 Task: Add Sprouts Organic French Roast Eco Coffee Pods to the cart.
Action: Mouse pressed left at (23, 132)
Screenshot: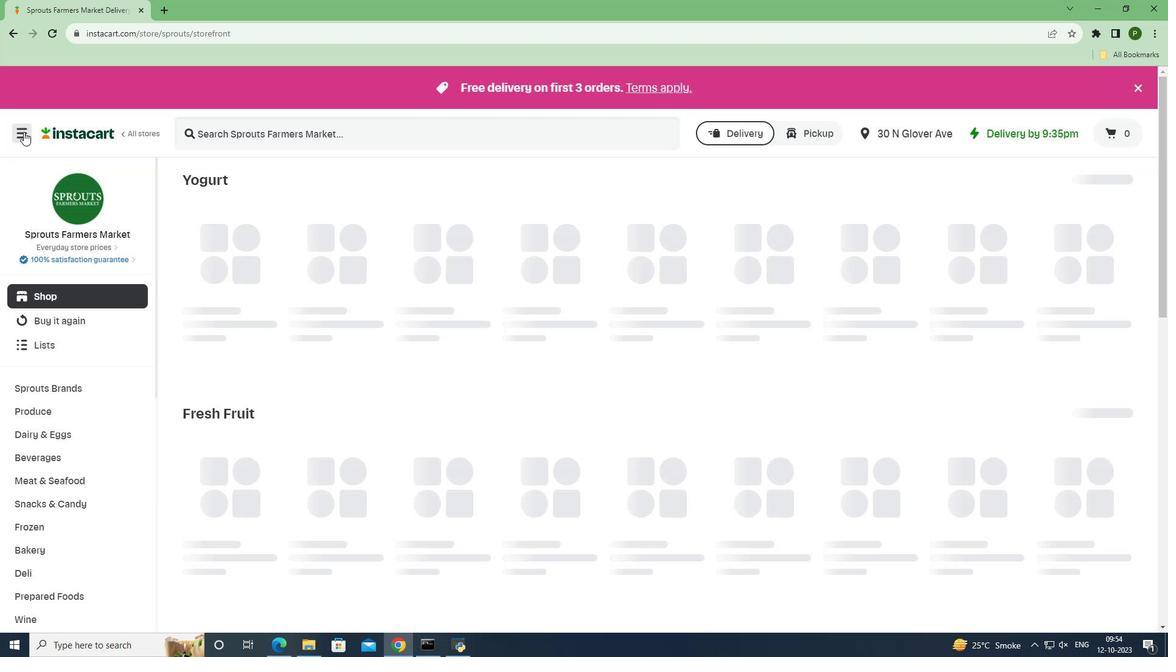 
Action: Mouse moved to (56, 317)
Screenshot: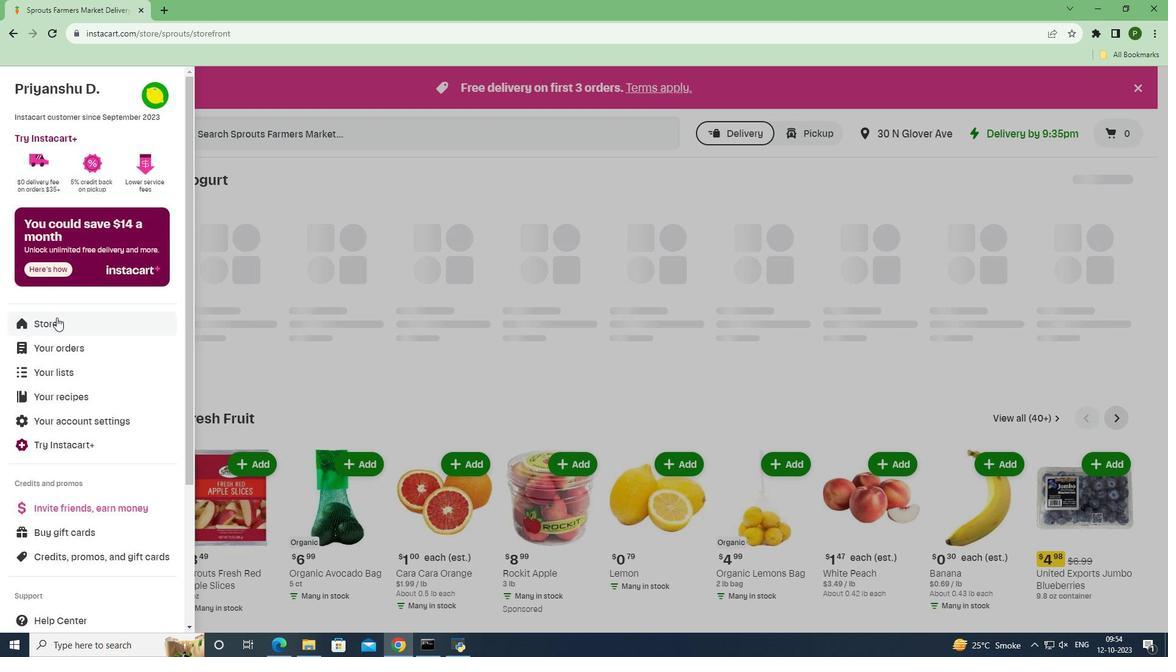 
Action: Mouse pressed left at (56, 317)
Screenshot: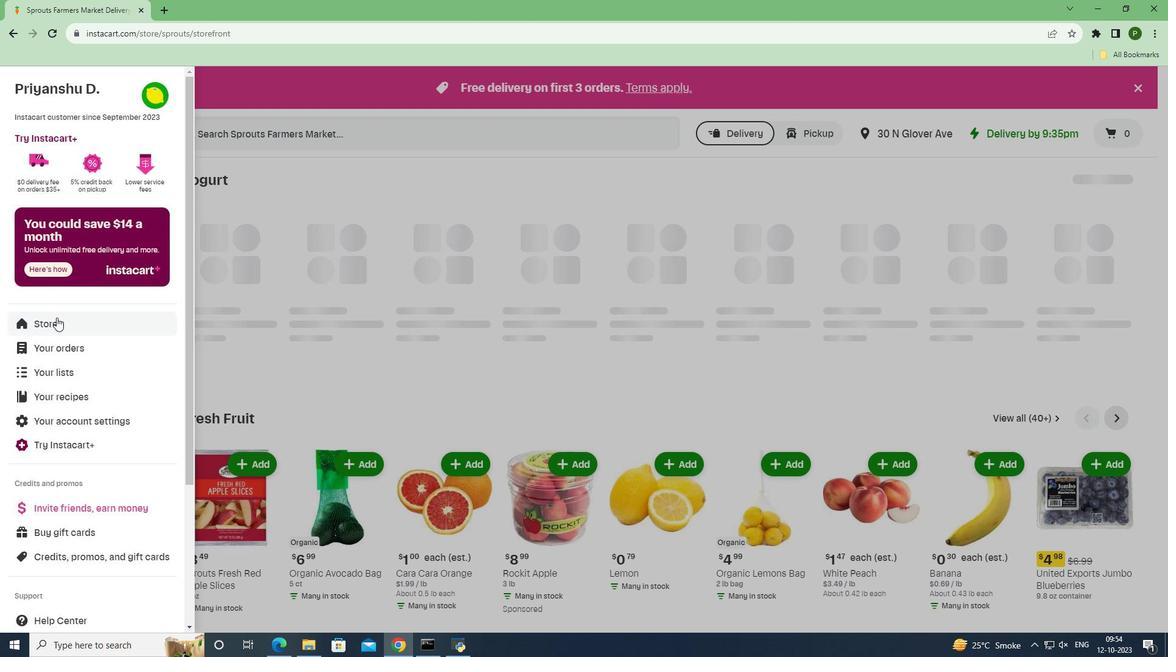 
Action: Mouse moved to (275, 139)
Screenshot: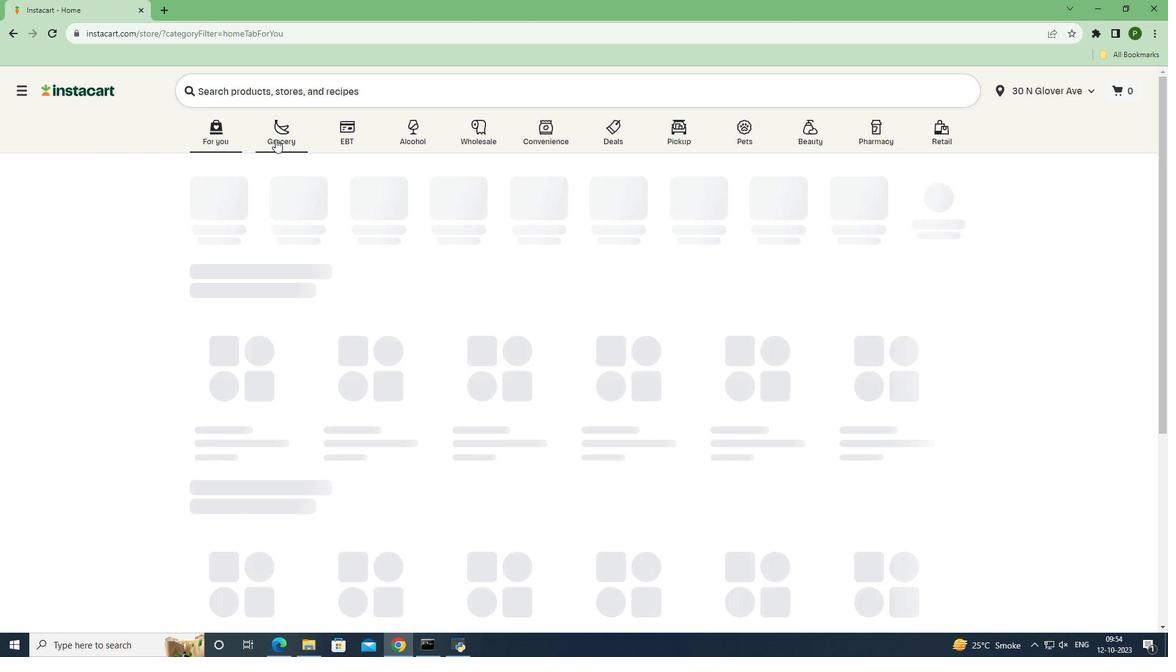 
Action: Mouse pressed left at (275, 139)
Screenshot: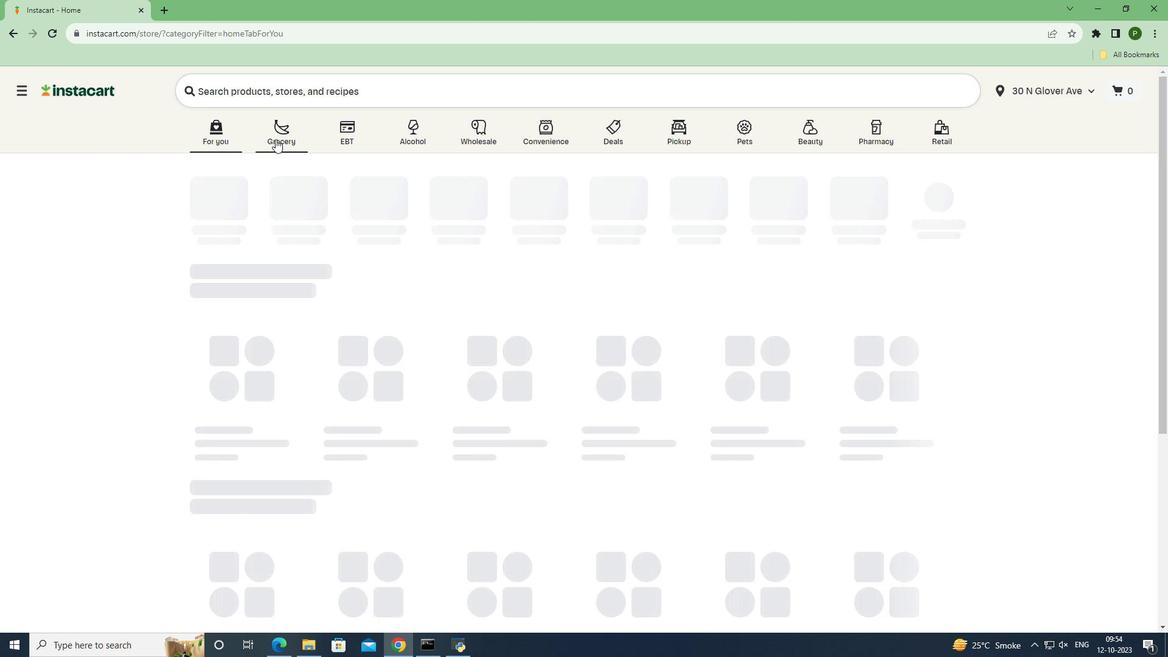 
Action: Mouse moved to (475, 278)
Screenshot: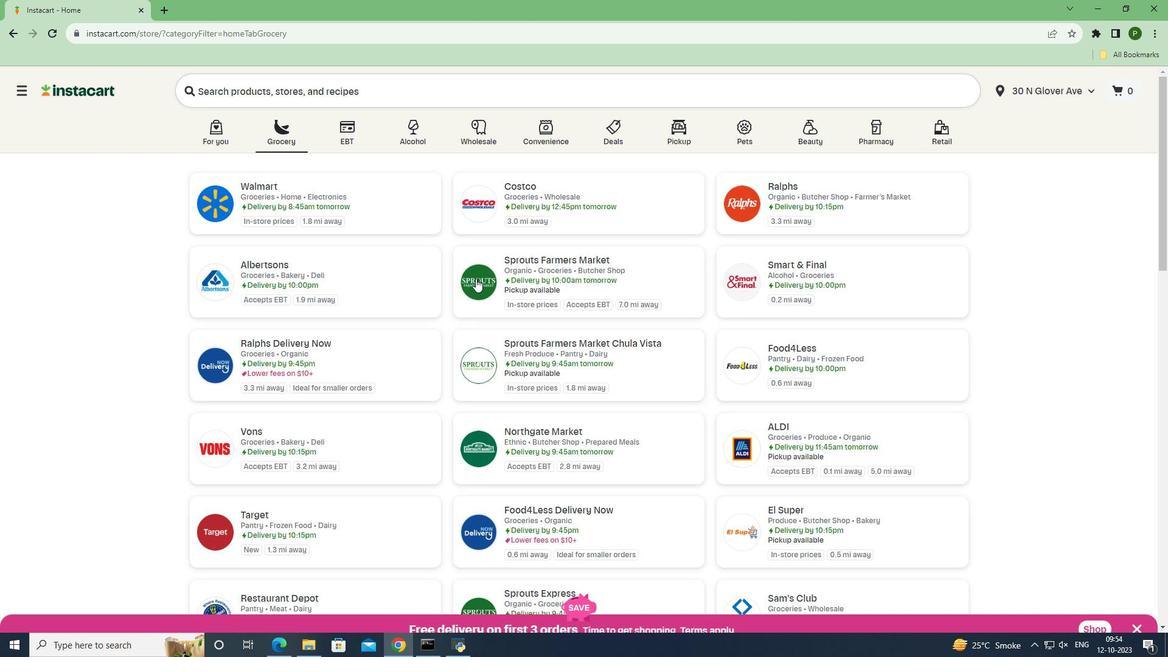 
Action: Mouse pressed left at (475, 278)
Screenshot: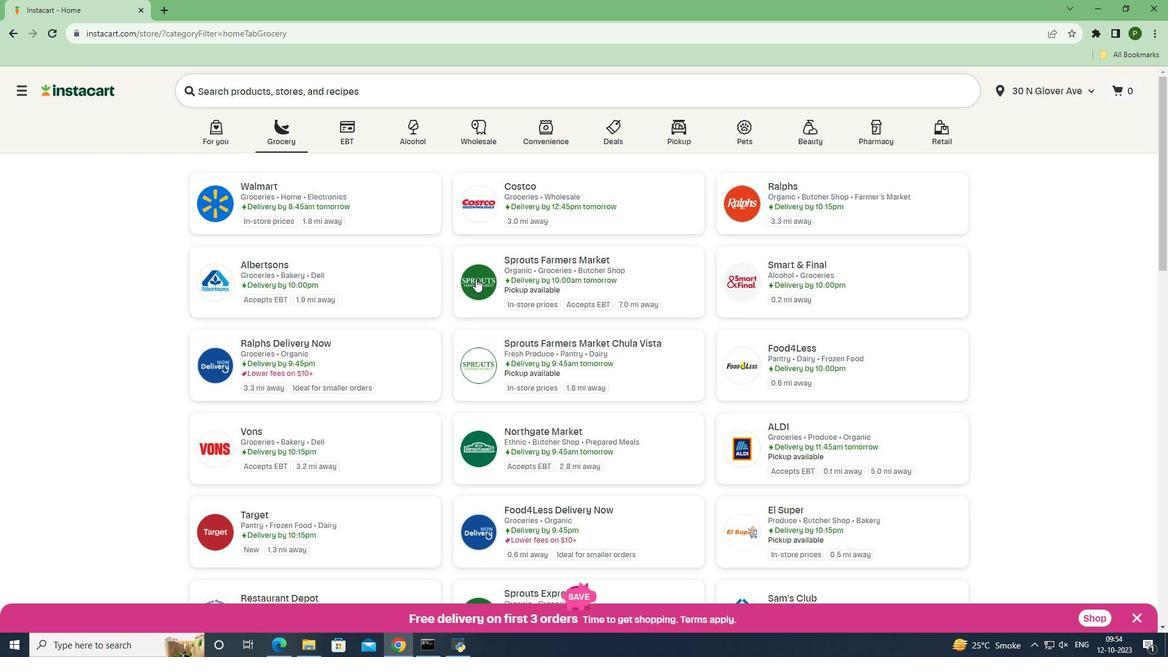 
Action: Mouse moved to (42, 456)
Screenshot: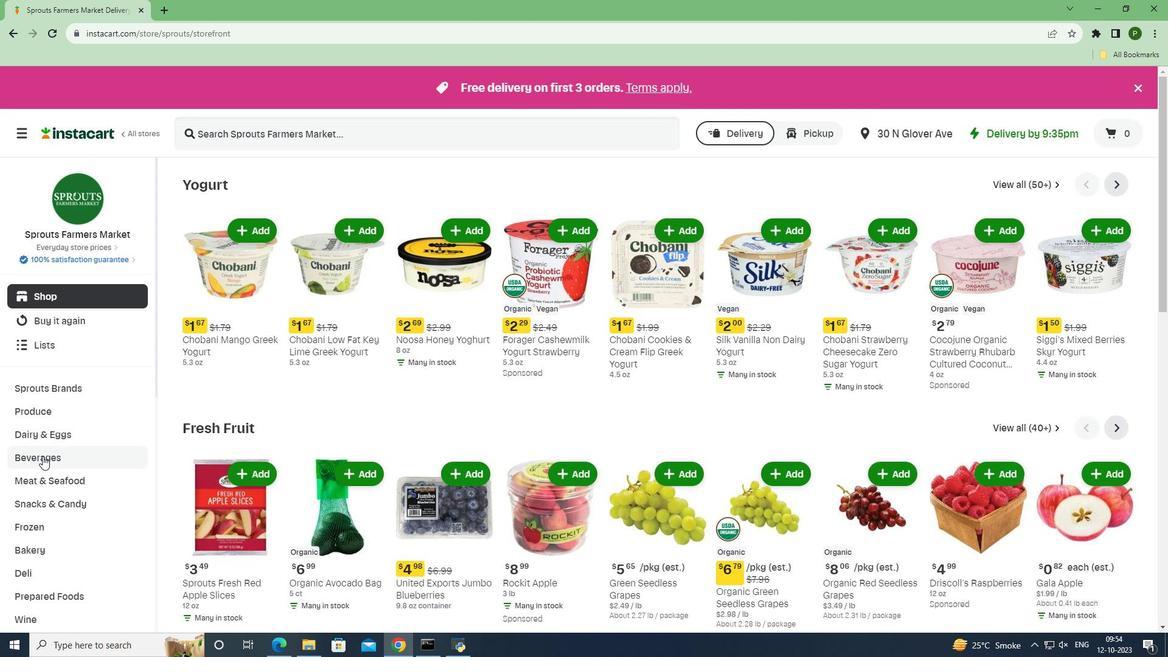 
Action: Mouse pressed left at (42, 456)
Screenshot: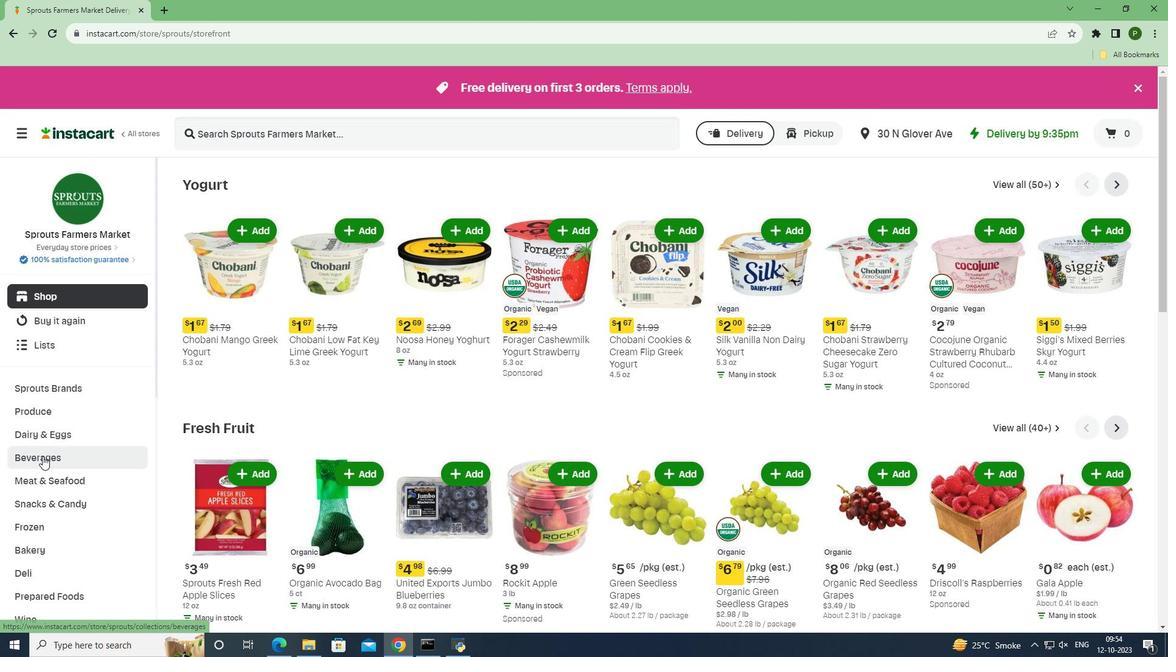 
Action: Mouse moved to (445, 215)
Screenshot: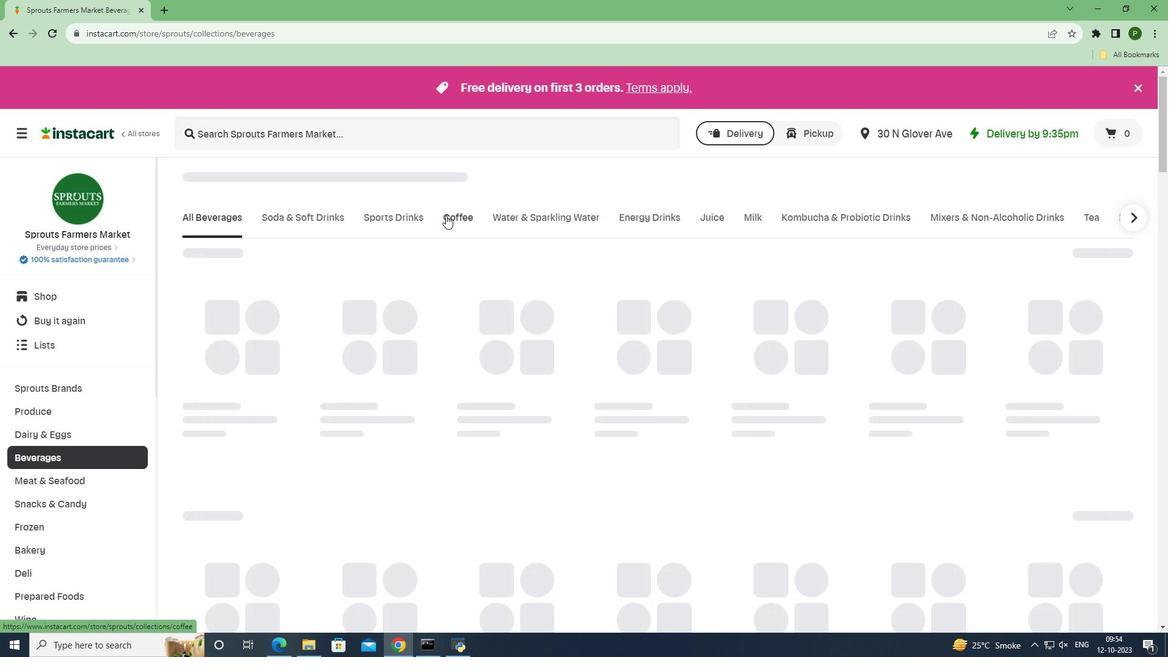 
Action: Mouse pressed left at (445, 215)
Screenshot: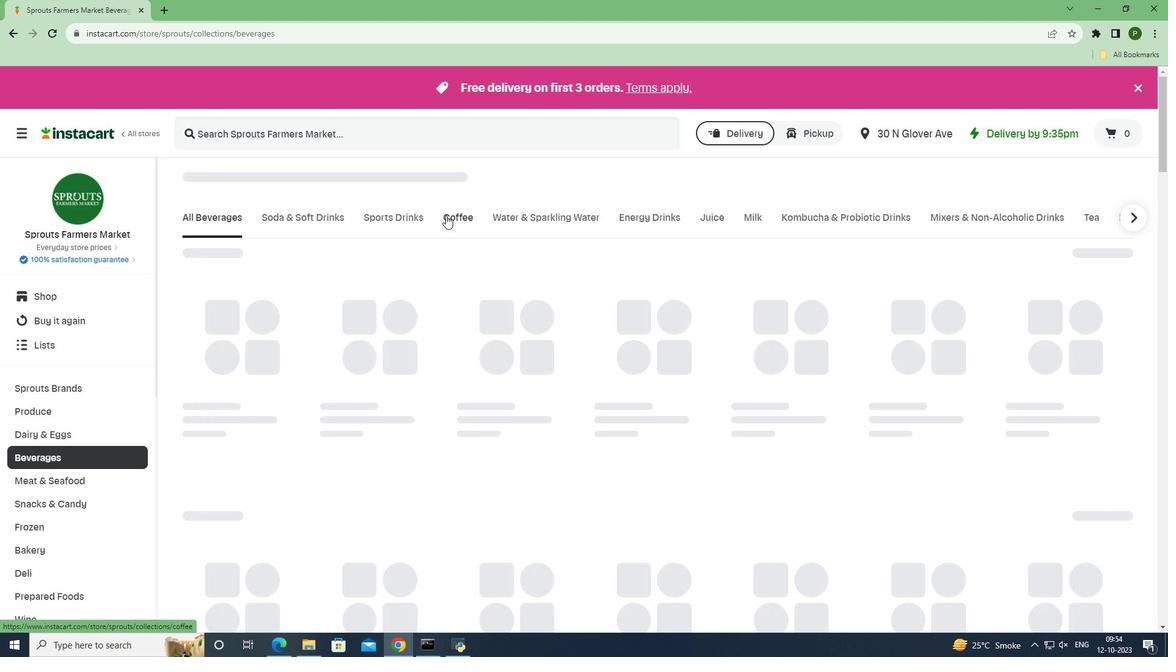 
Action: Mouse moved to (317, 130)
Screenshot: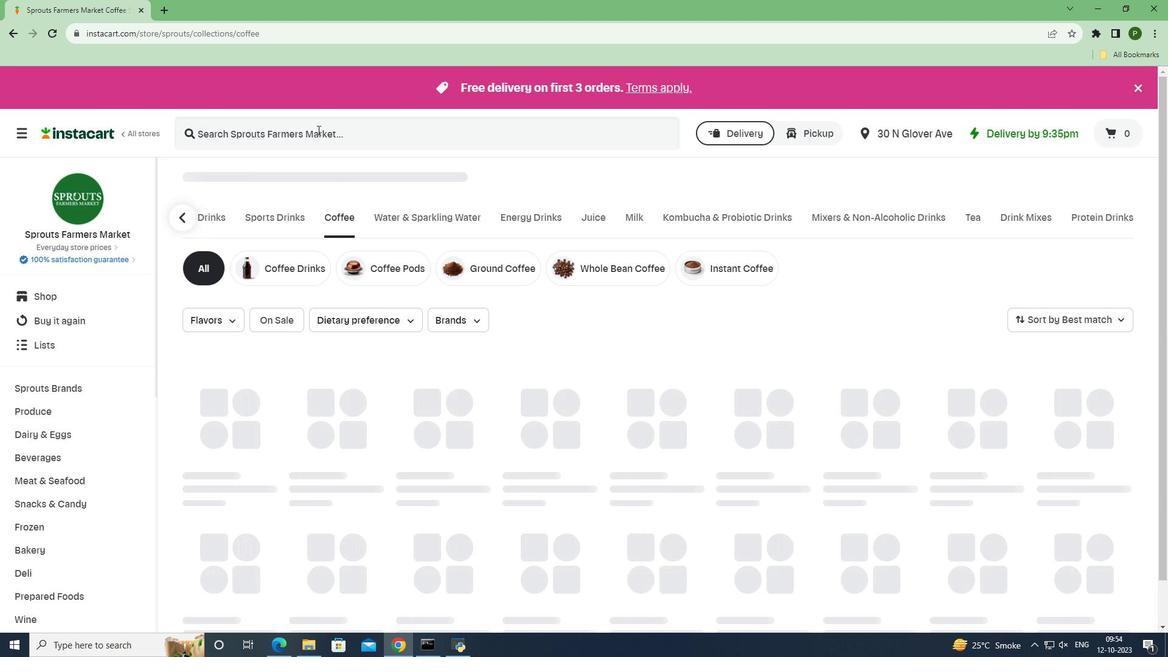 
Action: Mouse pressed left at (317, 130)
Screenshot: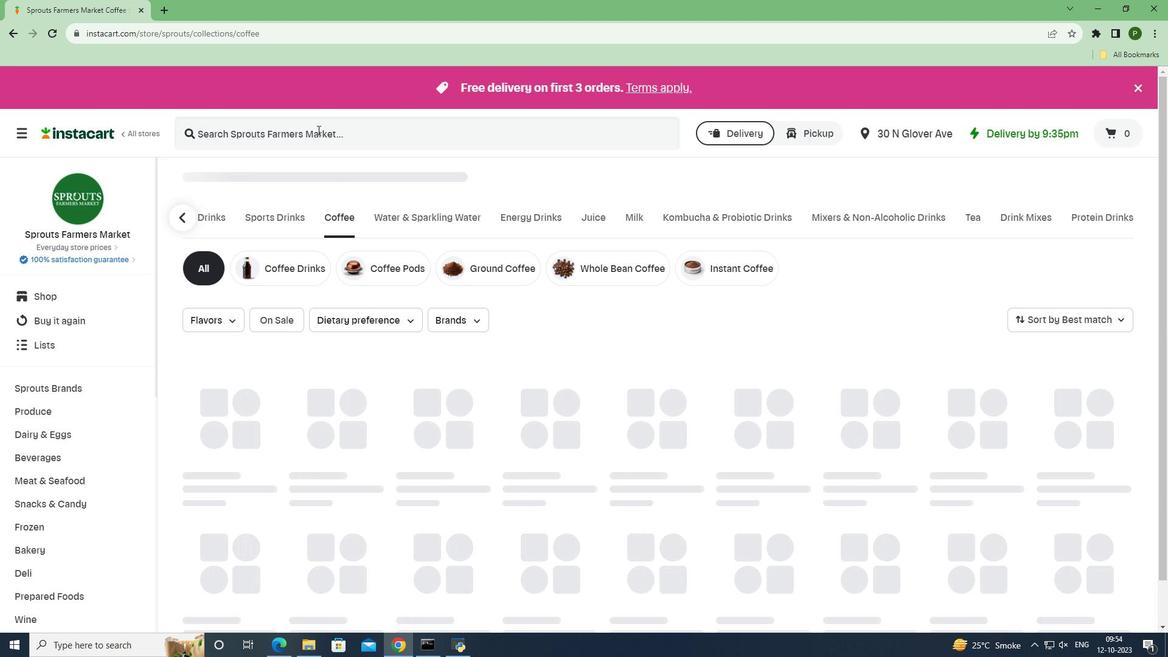 
Action: Key pressed <Key.caps_lock>S<Key.caps_lock>prouts<Key.space><Key.caps_lock>O<Key.caps_lock>rganic<Key.space><Key.caps_lock>F<Key.caps_lock>rench<Key.space><Key.caps_lock>R<Key.caps_lock>oast<Key.space><Key.caps_lock>E<Key.caps_lock>co<Key.space><Key.caps_lock>C<Key.caps_lock>offee<Key.space><Key.caps_lock>P<Key.caps_lock>ods<Key.space><Key.enter>
Screenshot: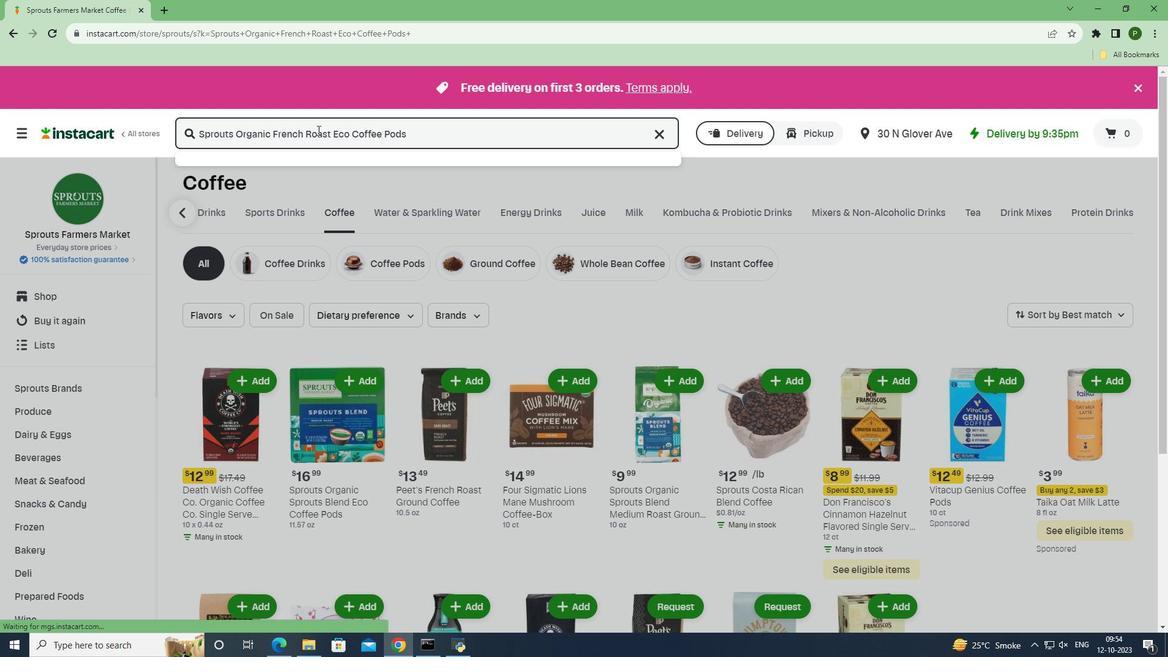 
Action: Mouse moved to (683, 262)
Screenshot: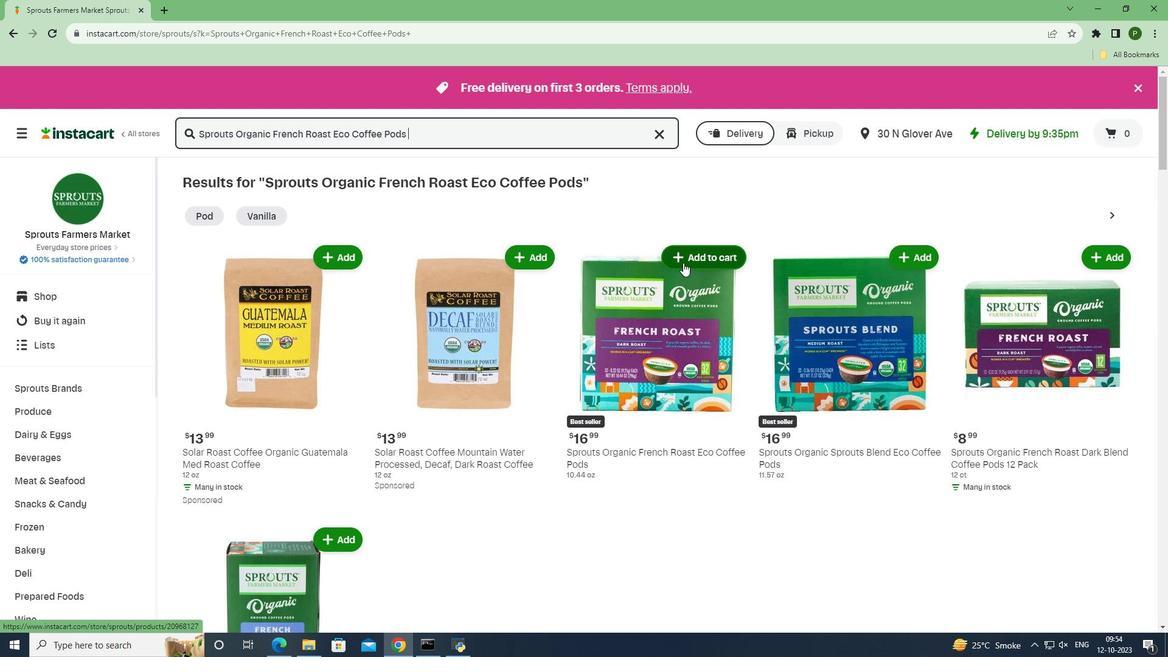 
Action: Mouse pressed left at (683, 262)
Screenshot: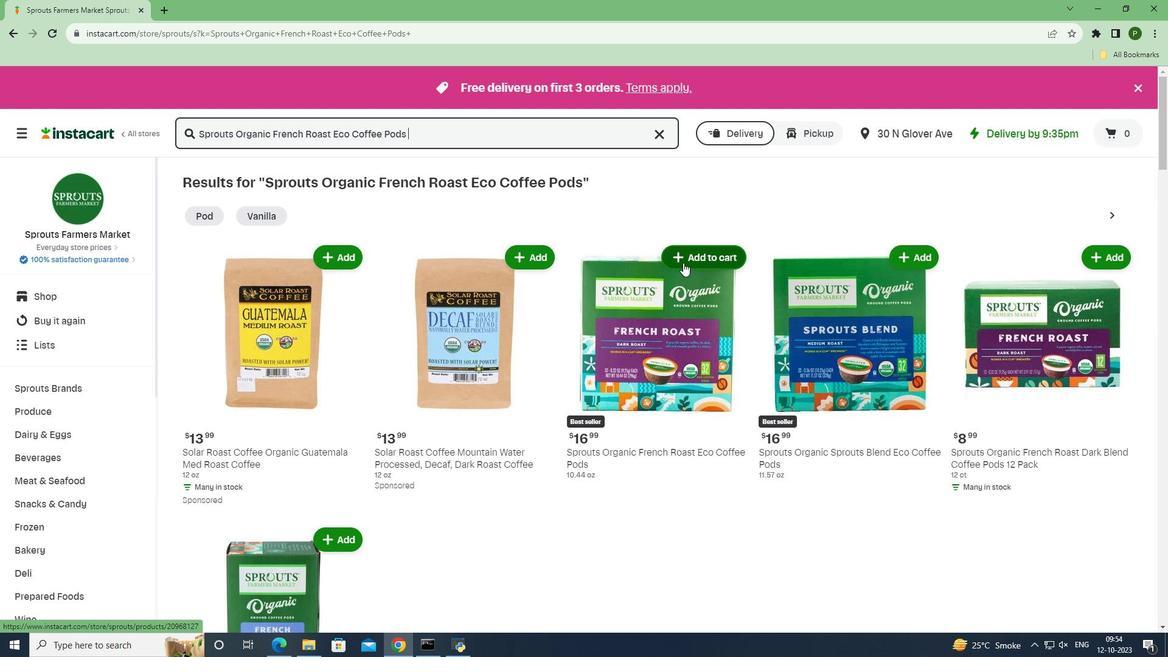 
Action: Mouse moved to (705, 288)
Screenshot: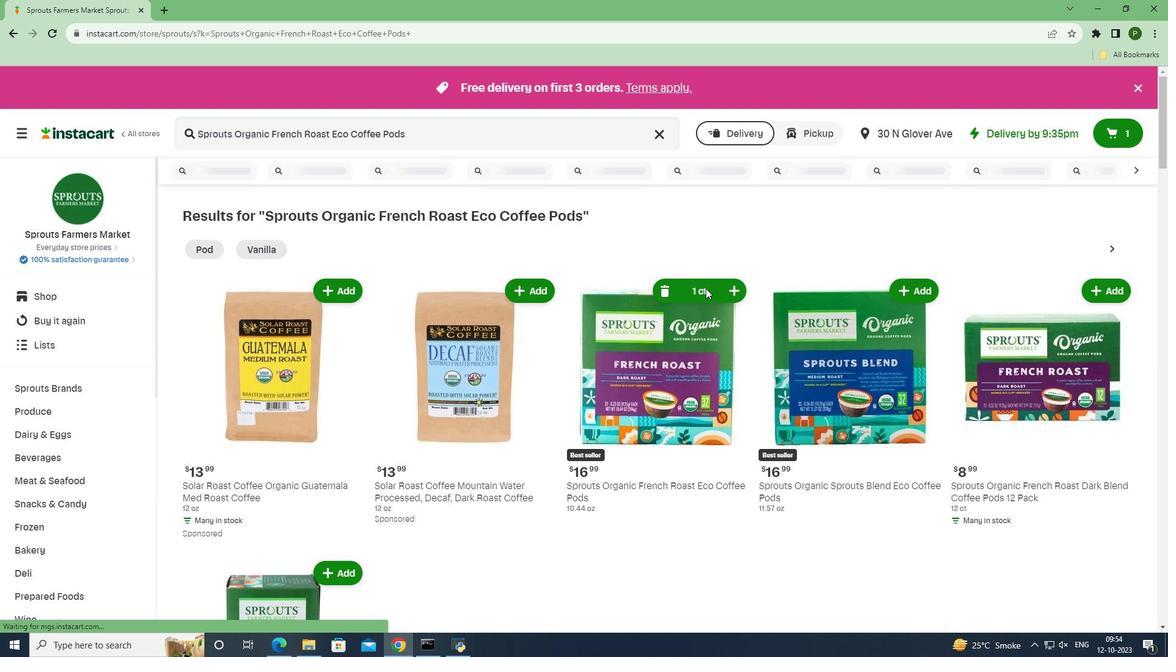 
